 Task: Create a due date automation trigger when advanced on, 2 hours before a card is due add content with a description starting with resumeat 11:00 AM.
Action: Mouse moved to (1115, 86)
Screenshot: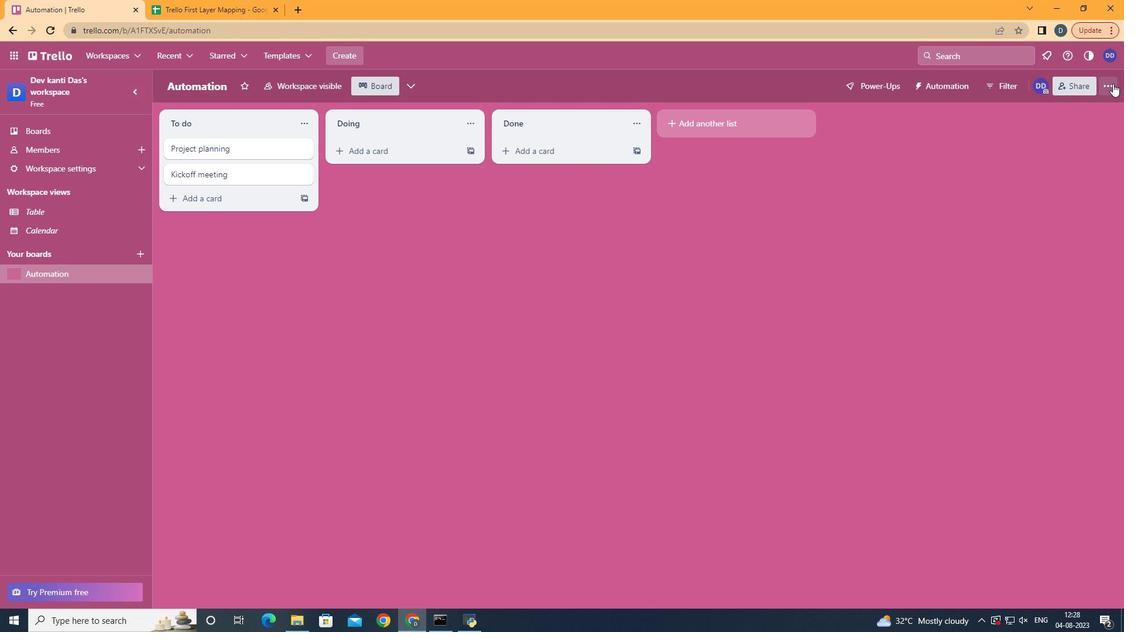 
Action: Mouse pressed left at (1115, 86)
Screenshot: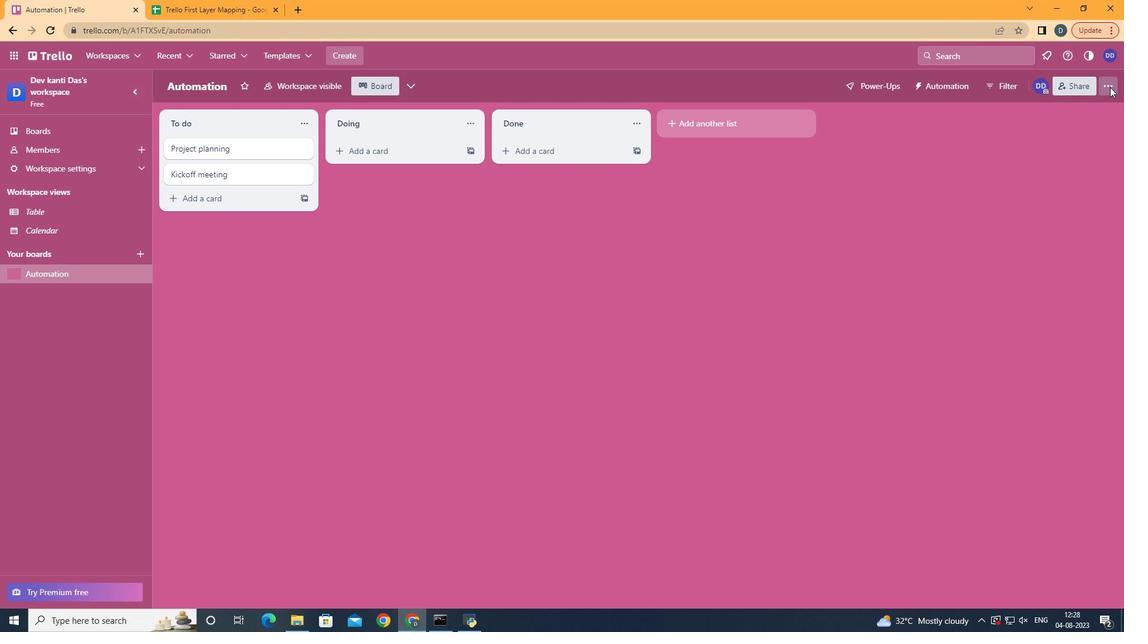 
Action: Mouse moved to (1005, 250)
Screenshot: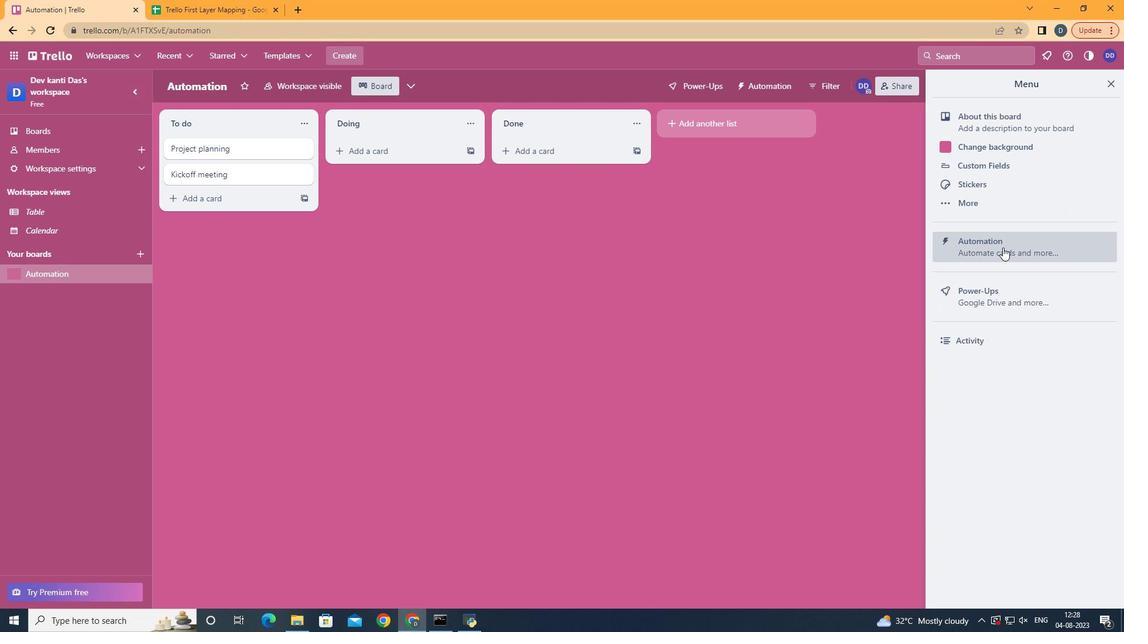 
Action: Mouse pressed left at (1005, 250)
Screenshot: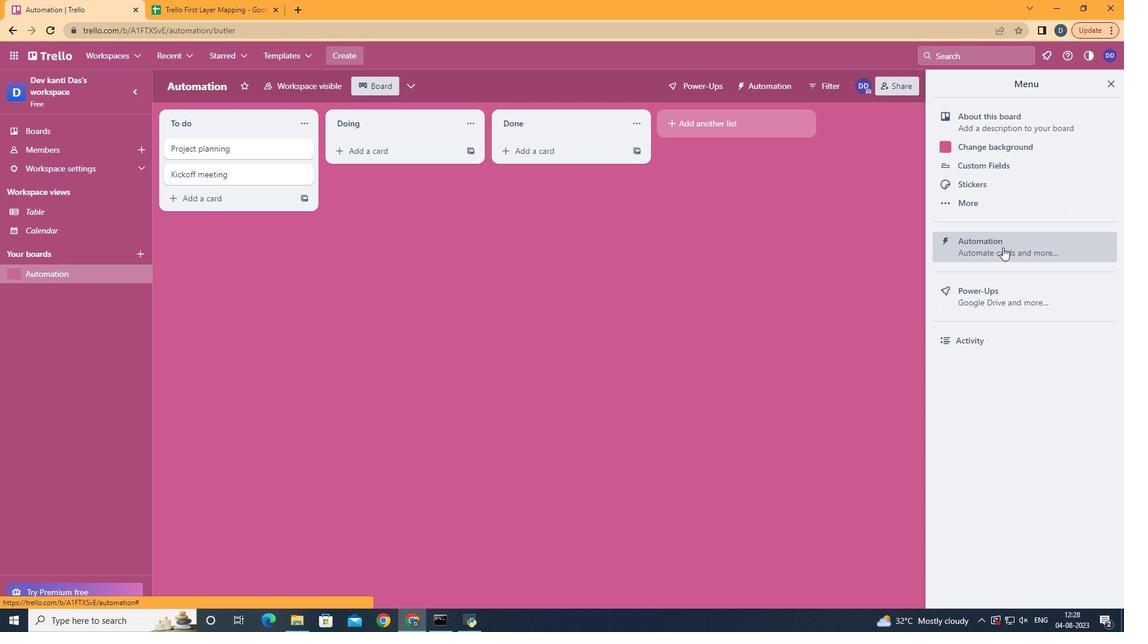 
Action: Mouse moved to (209, 234)
Screenshot: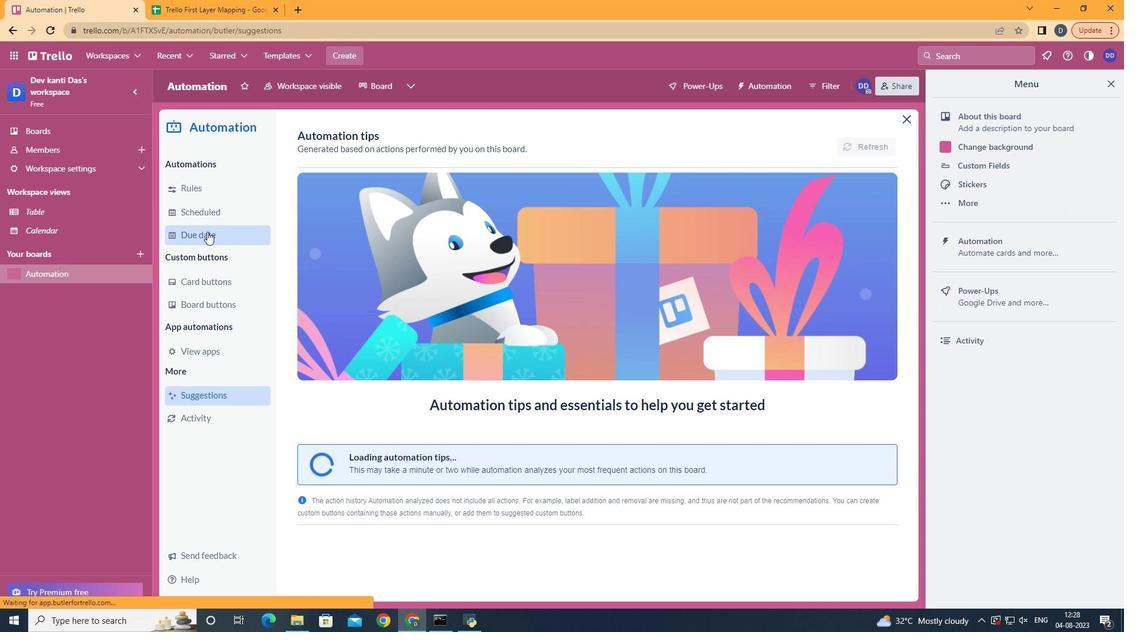 
Action: Mouse pressed left at (209, 234)
Screenshot: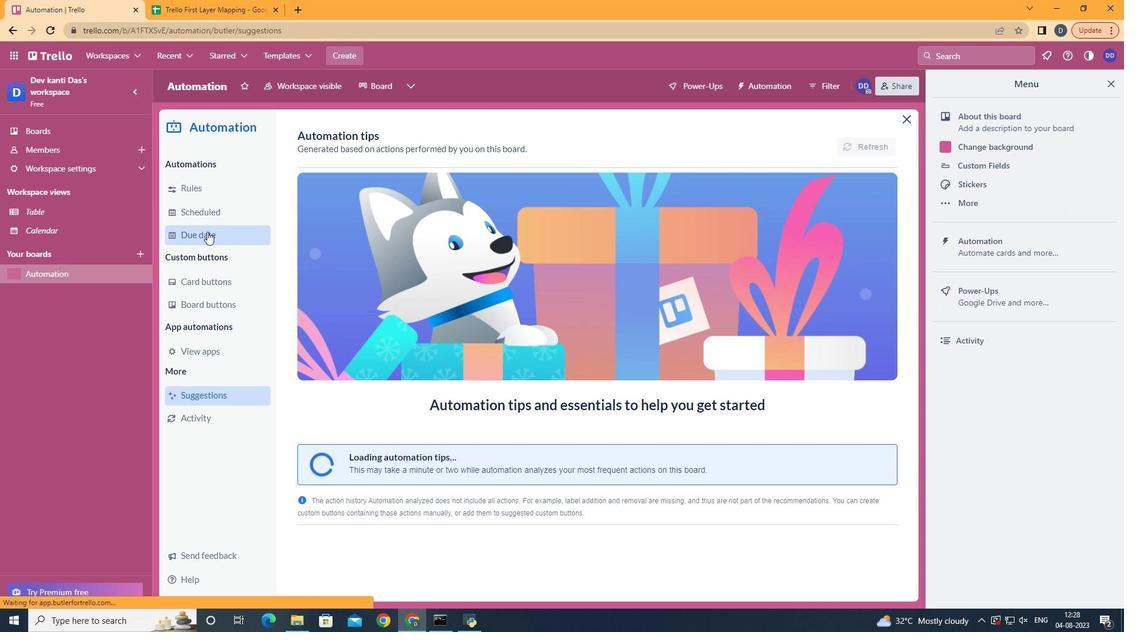 
Action: Mouse moved to (847, 141)
Screenshot: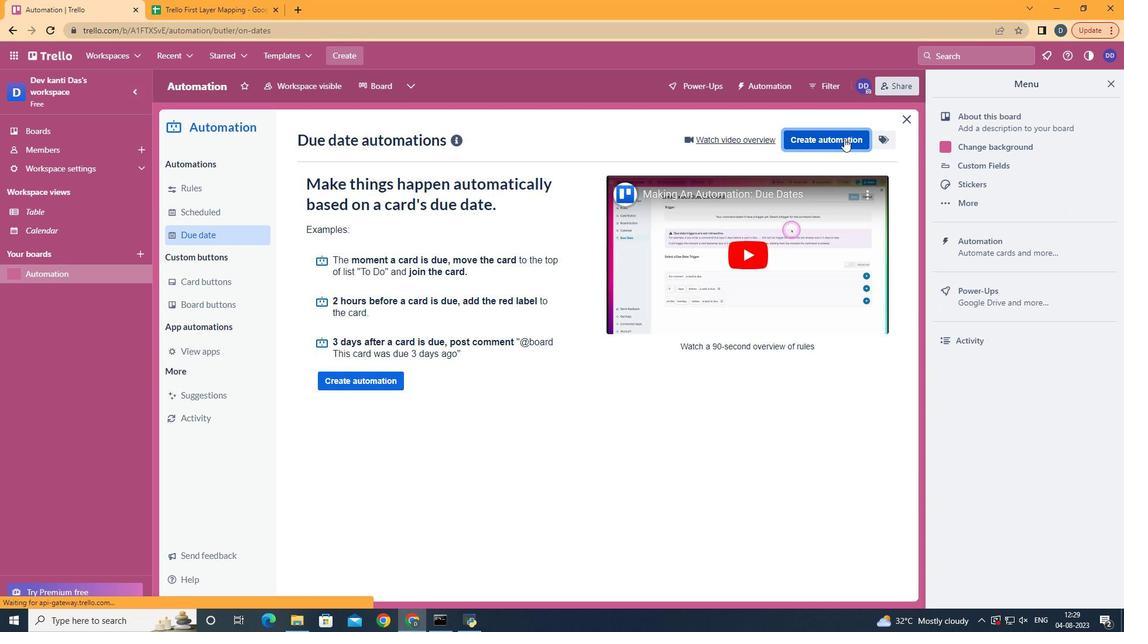 
Action: Mouse pressed left at (847, 141)
Screenshot: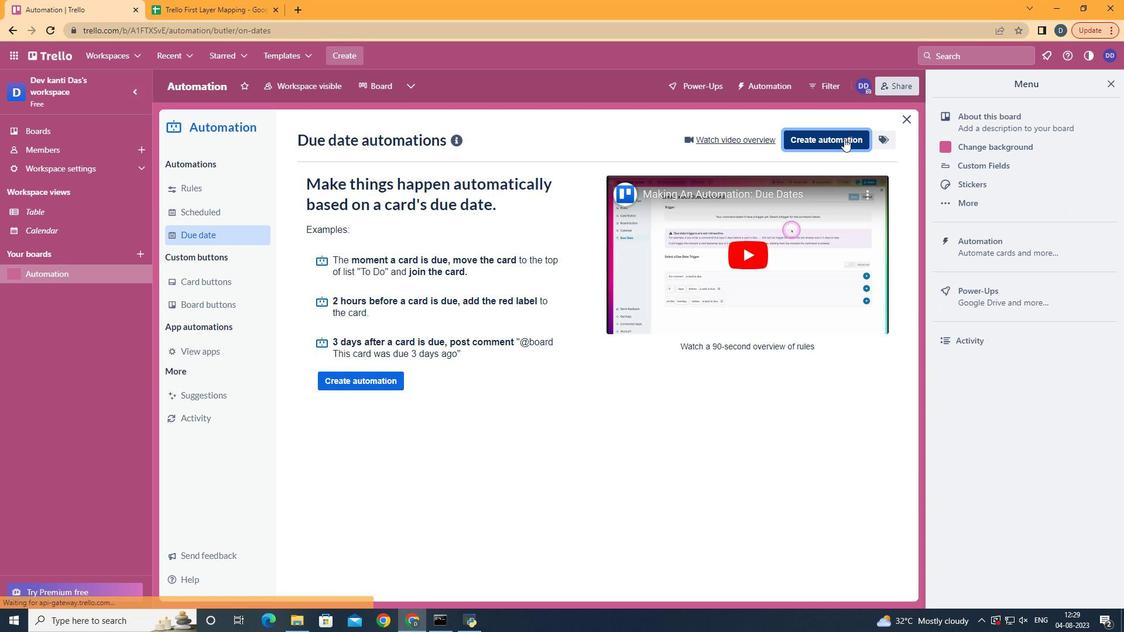 
Action: Mouse moved to (632, 250)
Screenshot: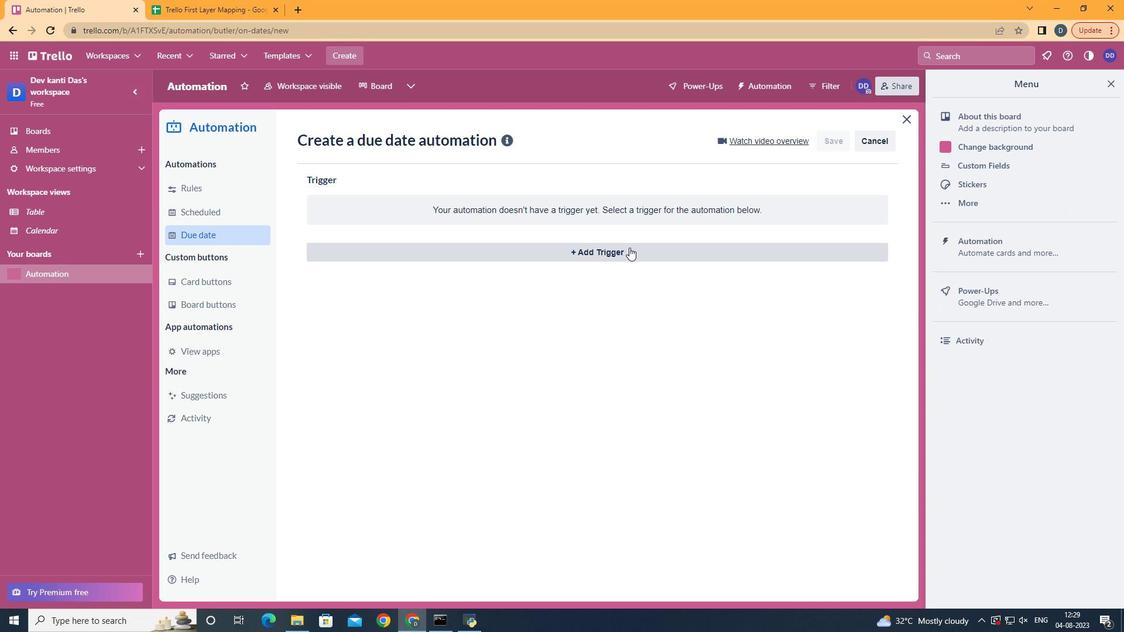 
Action: Mouse pressed left at (632, 250)
Screenshot: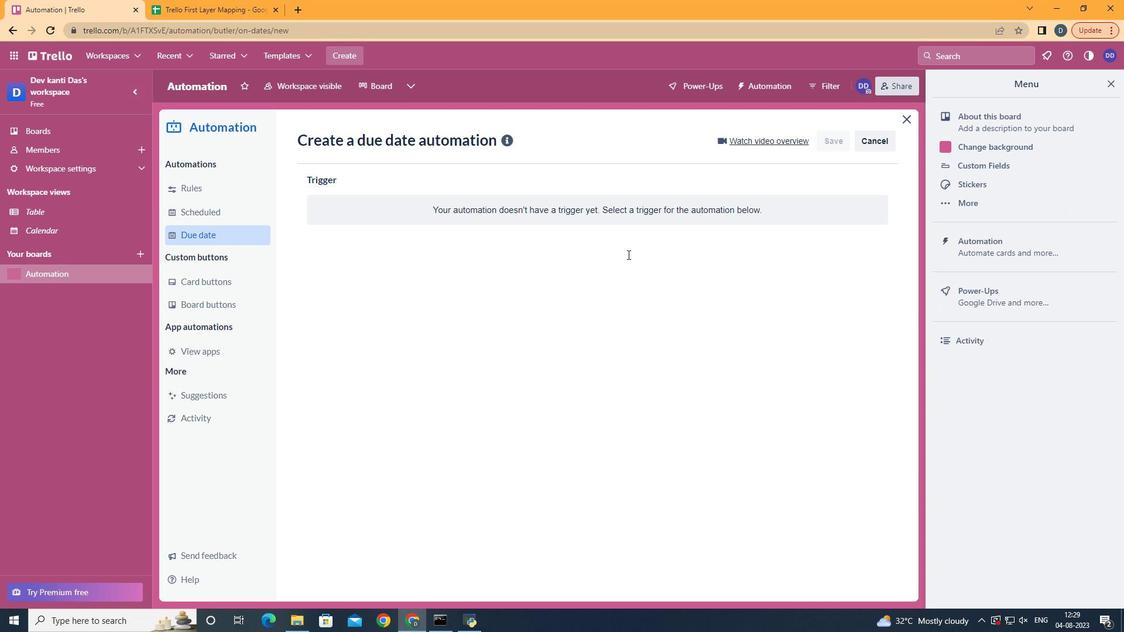 
Action: Mouse moved to (373, 496)
Screenshot: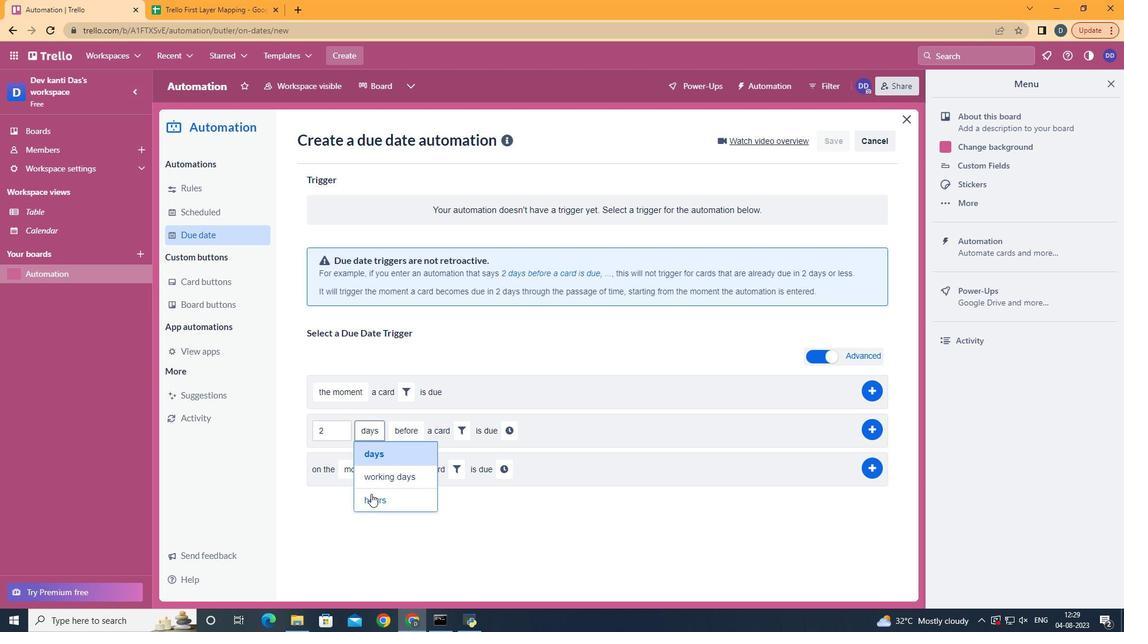 
Action: Mouse pressed left at (373, 496)
Screenshot: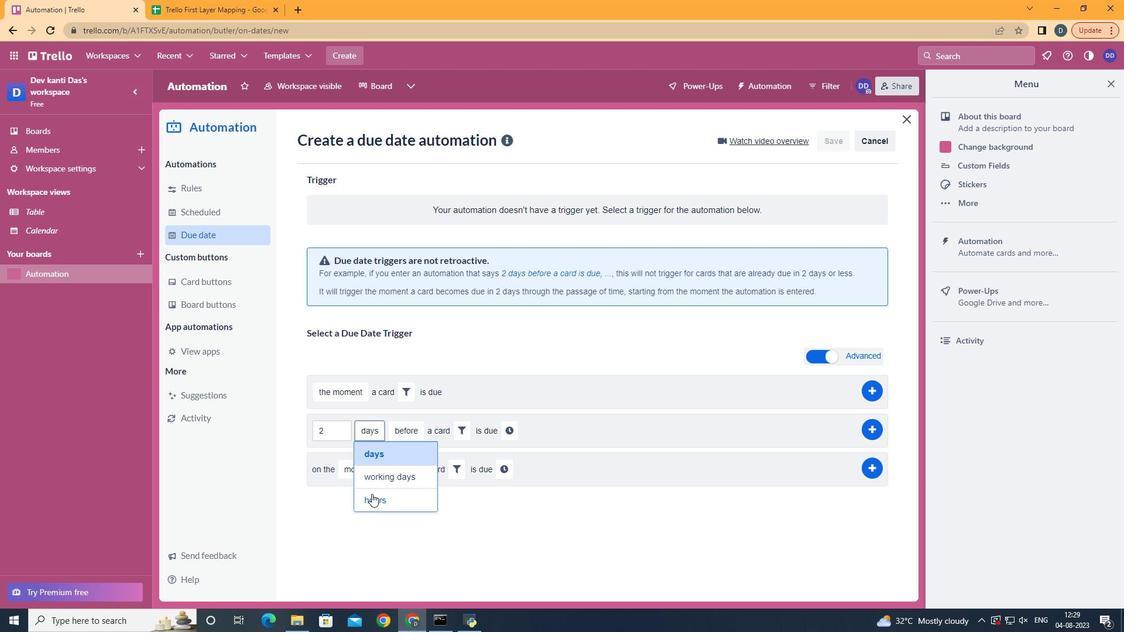 
Action: Mouse moved to (413, 458)
Screenshot: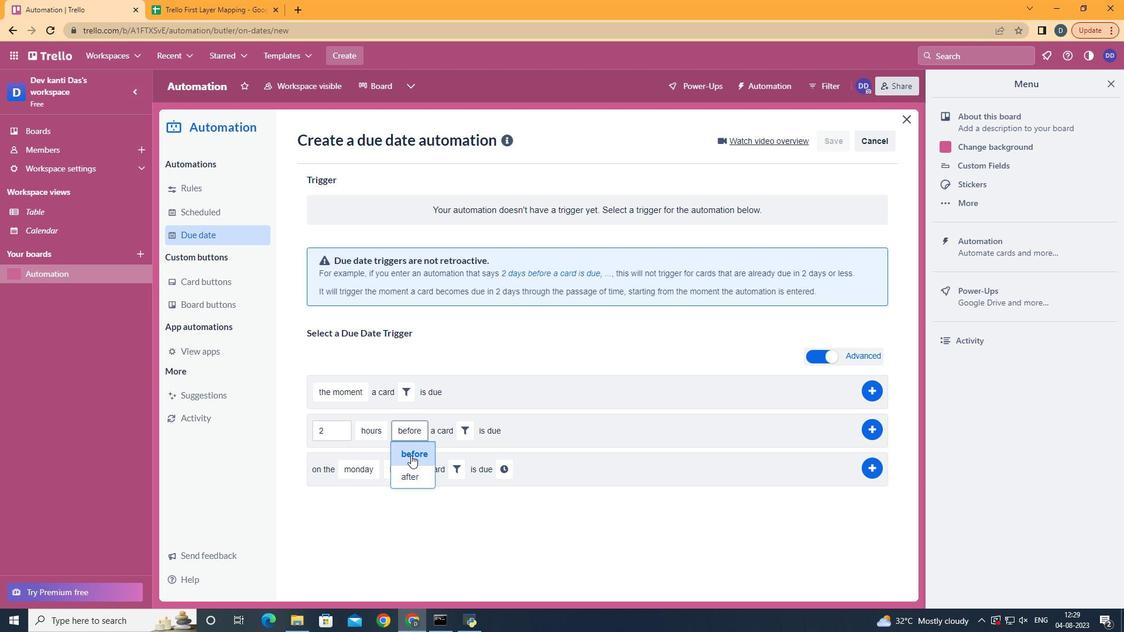 
Action: Mouse pressed left at (413, 458)
Screenshot: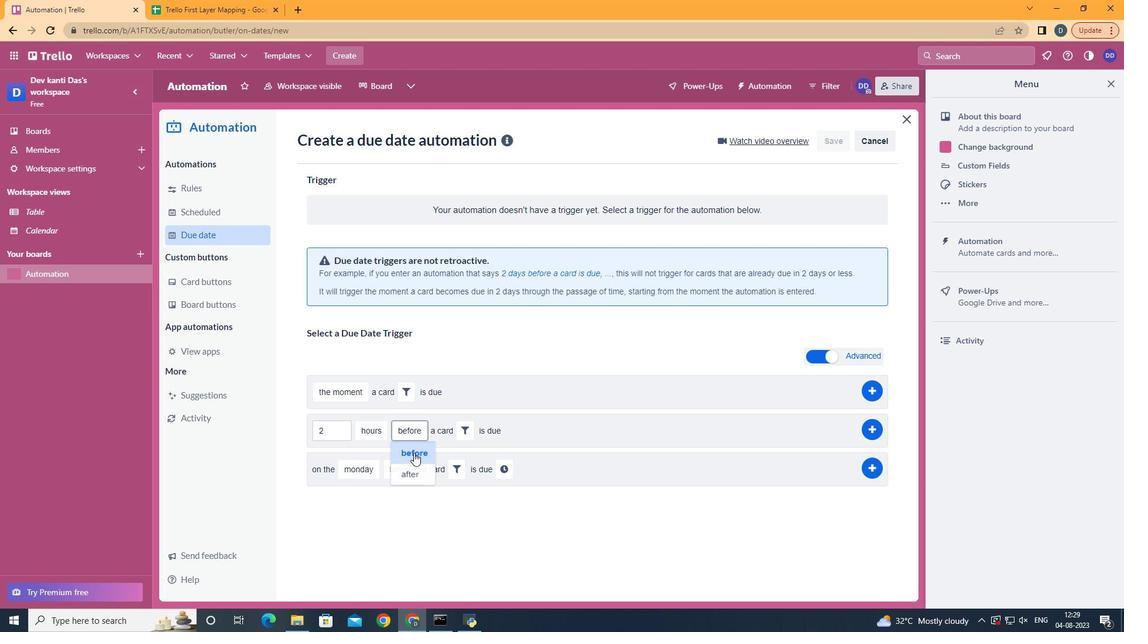 
Action: Mouse moved to (466, 431)
Screenshot: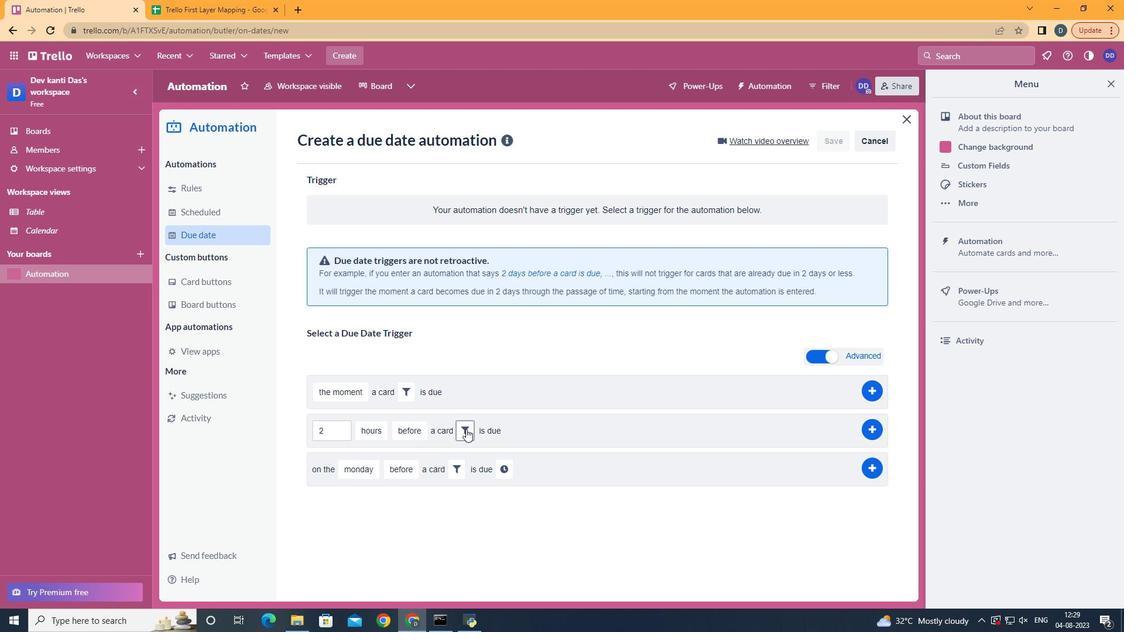 
Action: Mouse pressed left at (466, 431)
Screenshot: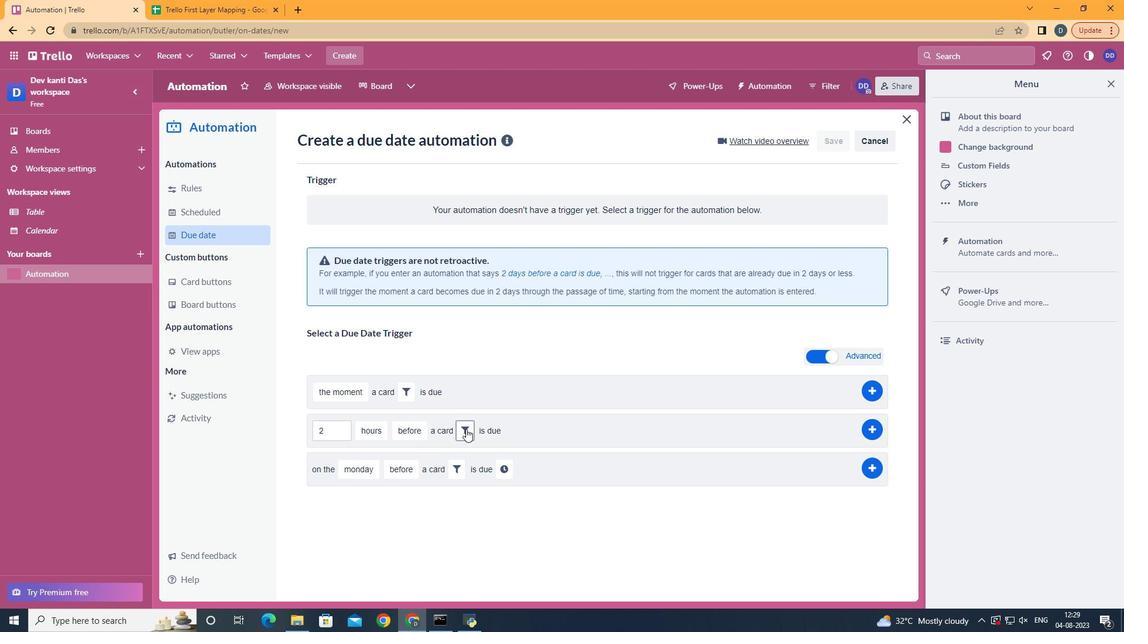 
Action: Mouse moved to (625, 471)
Screenshot: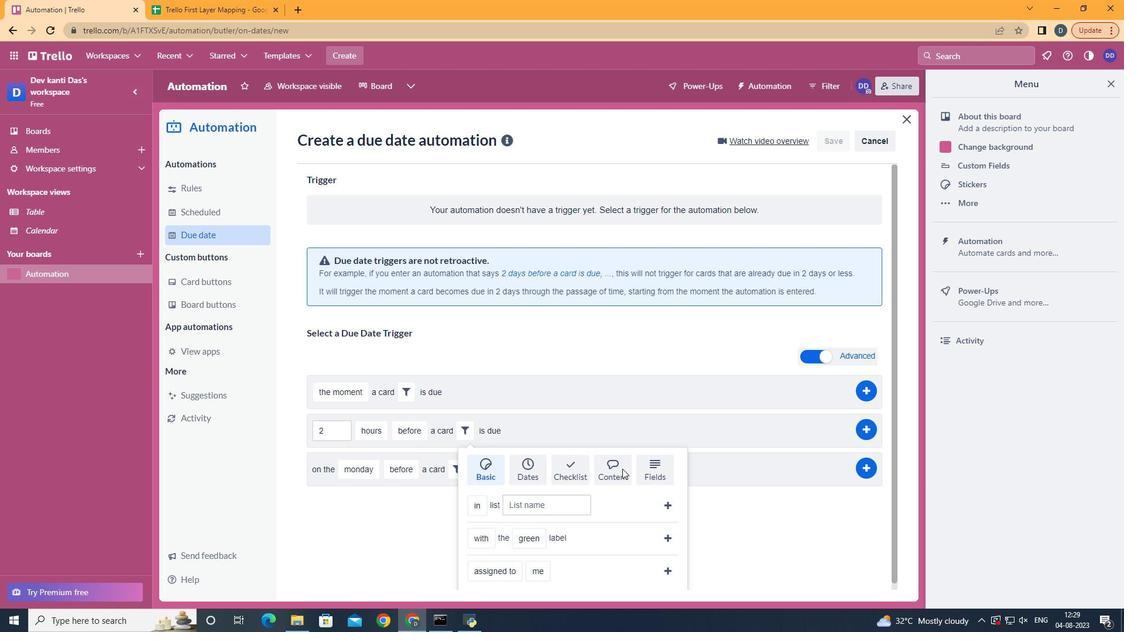 
Action: Mouse pressed left at (625, 471)
Screenshot: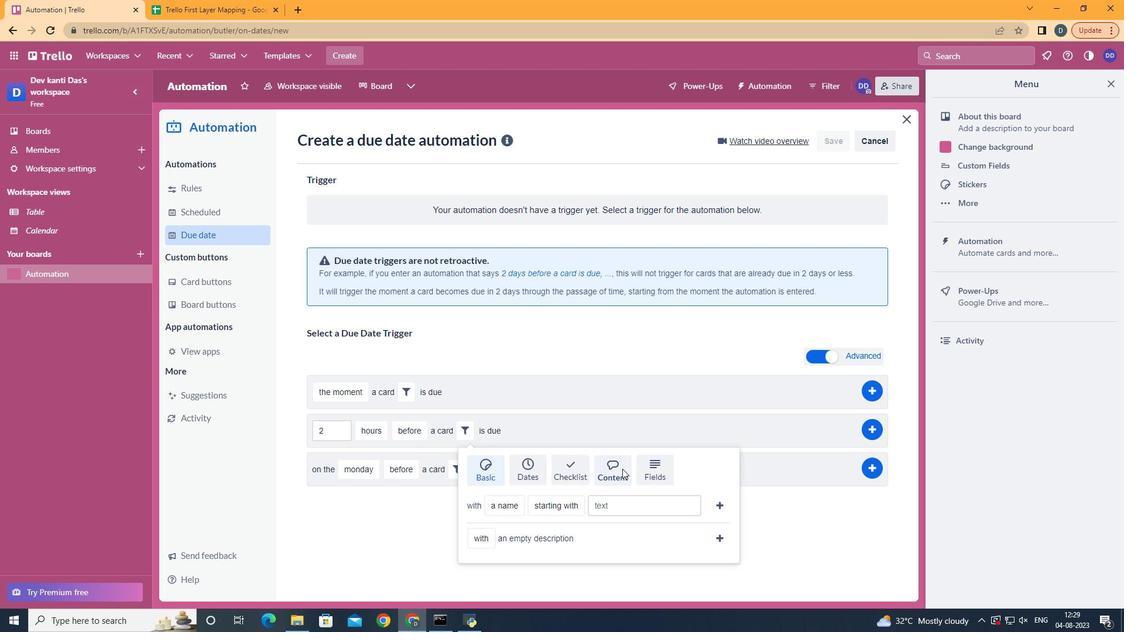 
Action: Mouse moved to (517, 554)
Screenshot: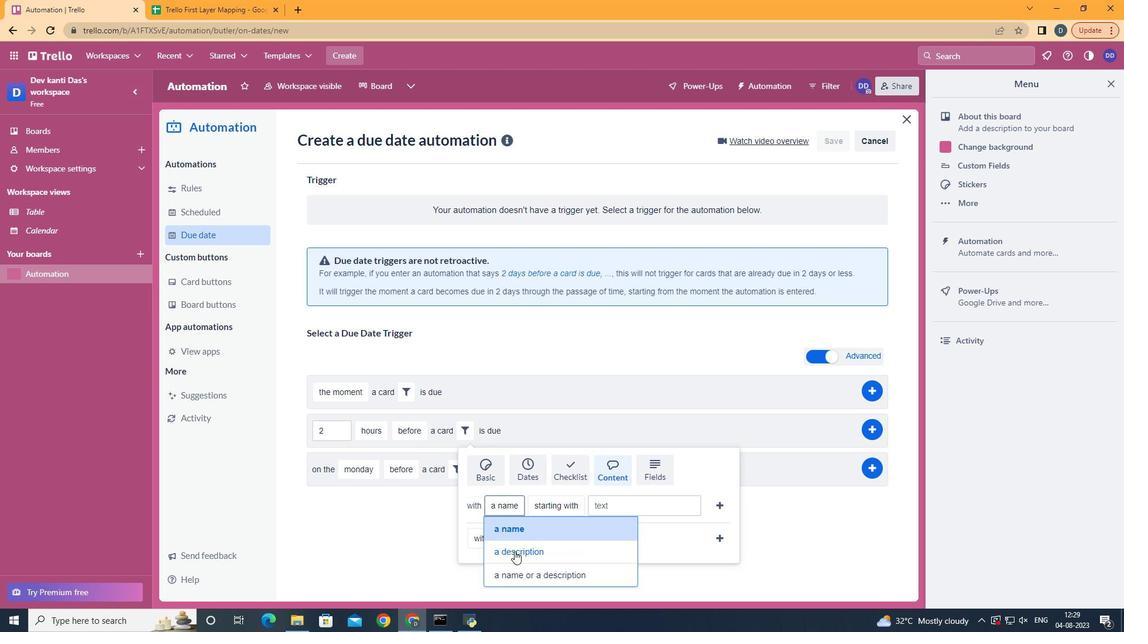 
Action: Mouse pressed left at (517, 554)
Screenshot: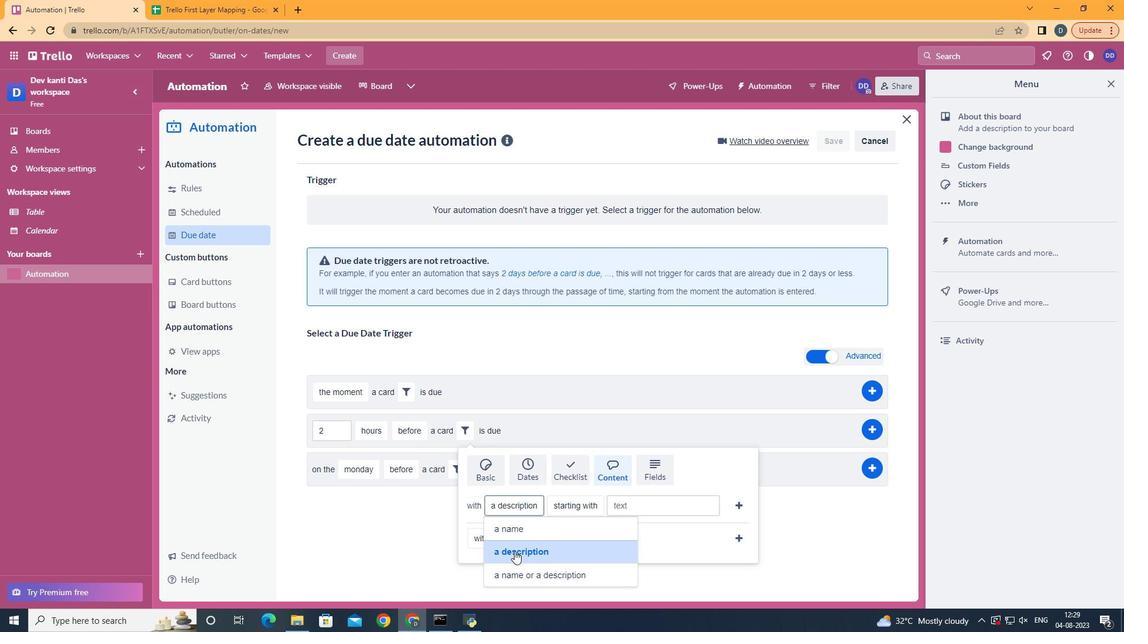 
Action: Mouse moved to (614, 374)
Screenshot: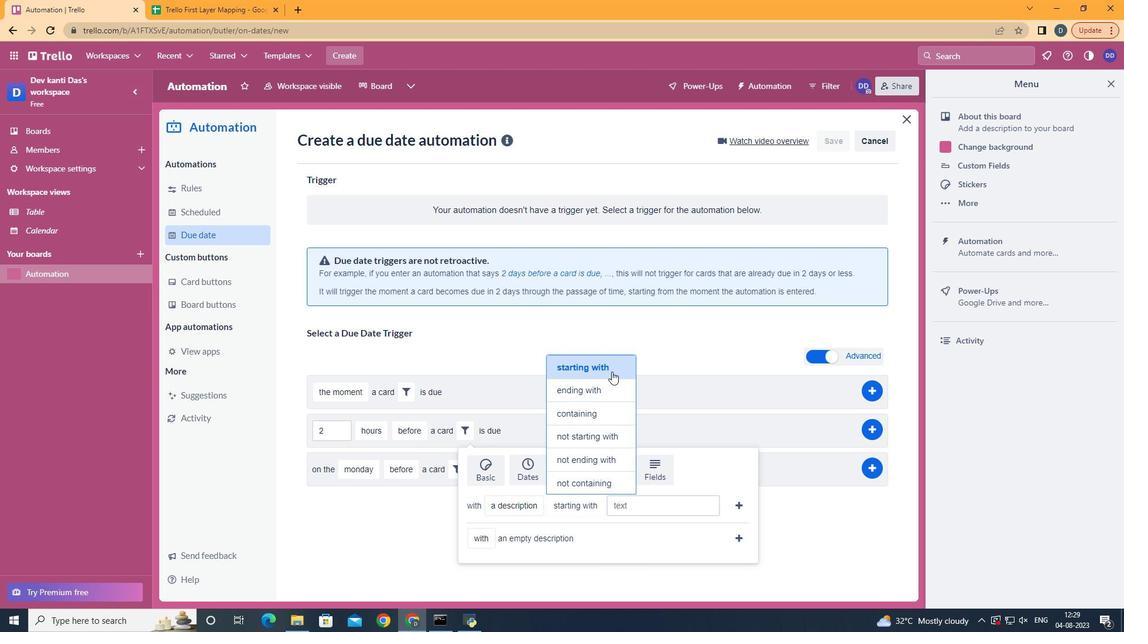 
Action: Mouse pressed left at (614, 374)
Screenshot: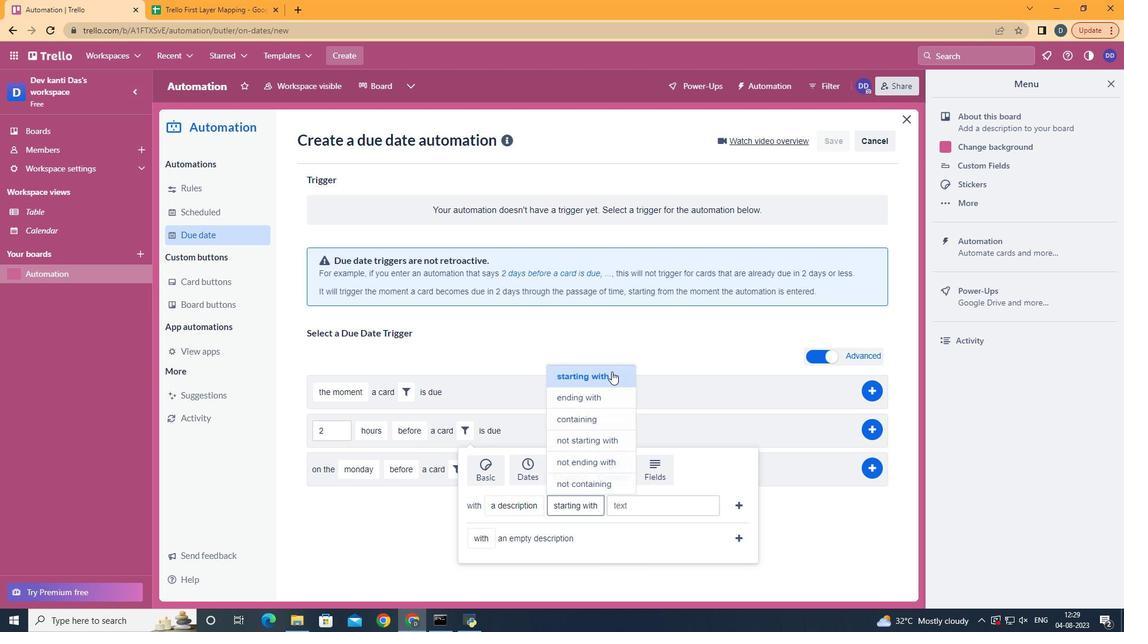 
Action: Mouse moved to (646, 501)
Screenshot: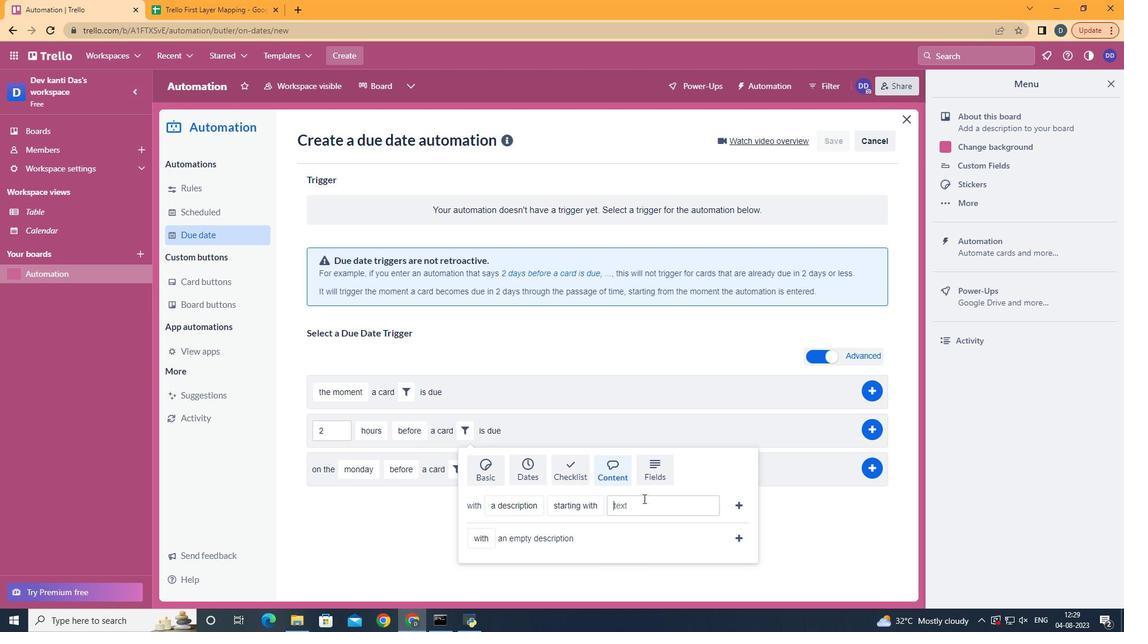 
Action: Mouse pressed left at (646, 501)
Screenshot: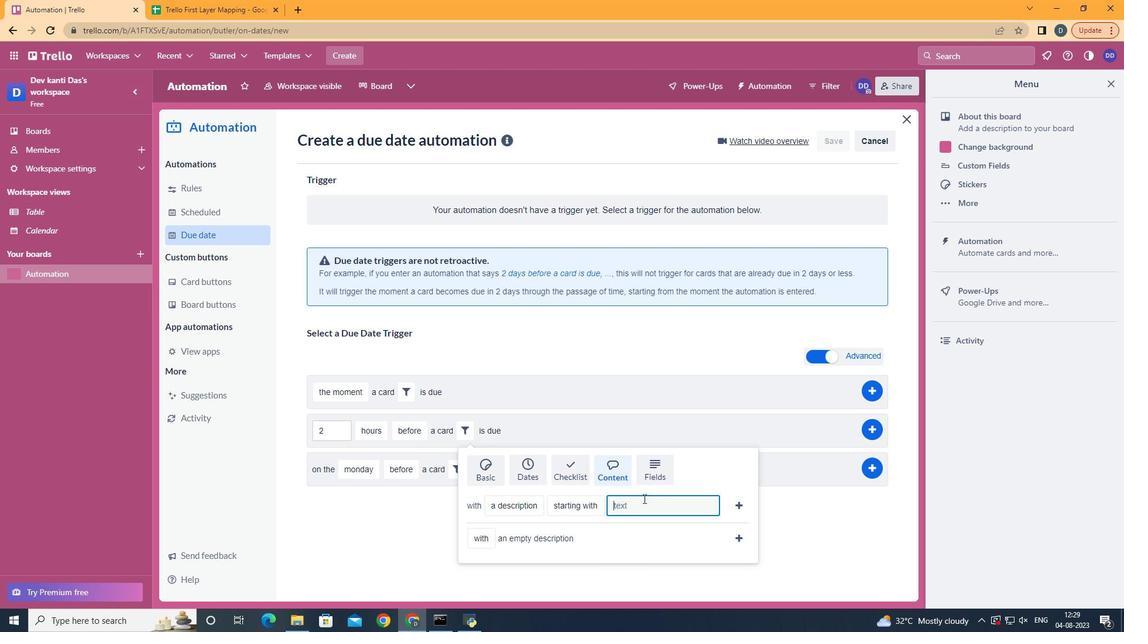 
Action: Key pressed resume
Screenshot: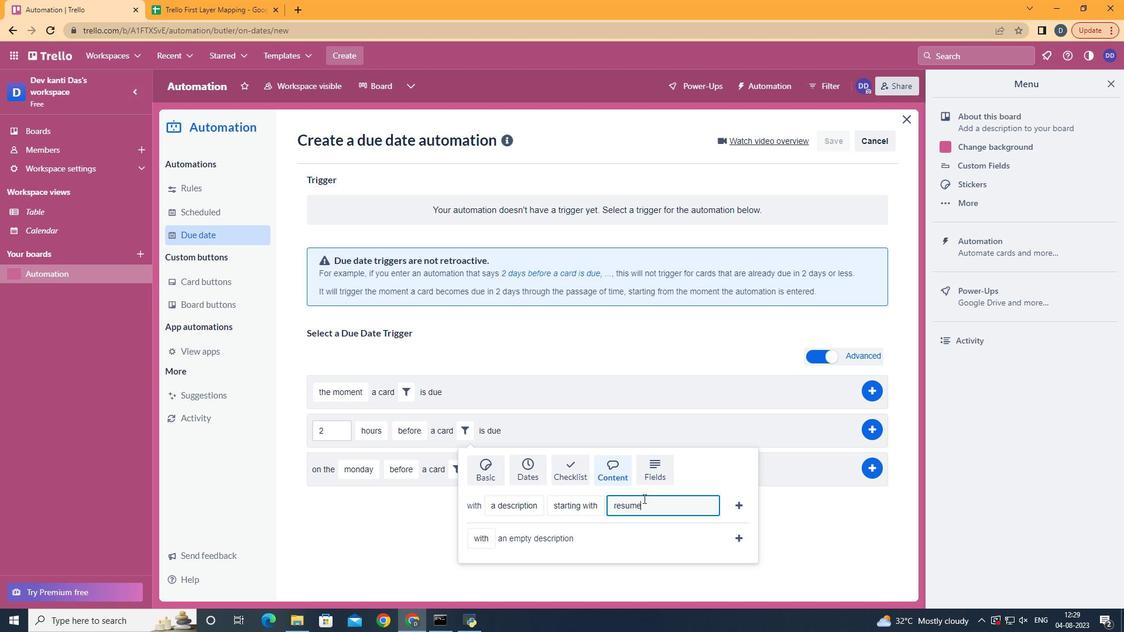 
Action: Mouse moved to (744, 501)
Screenshot: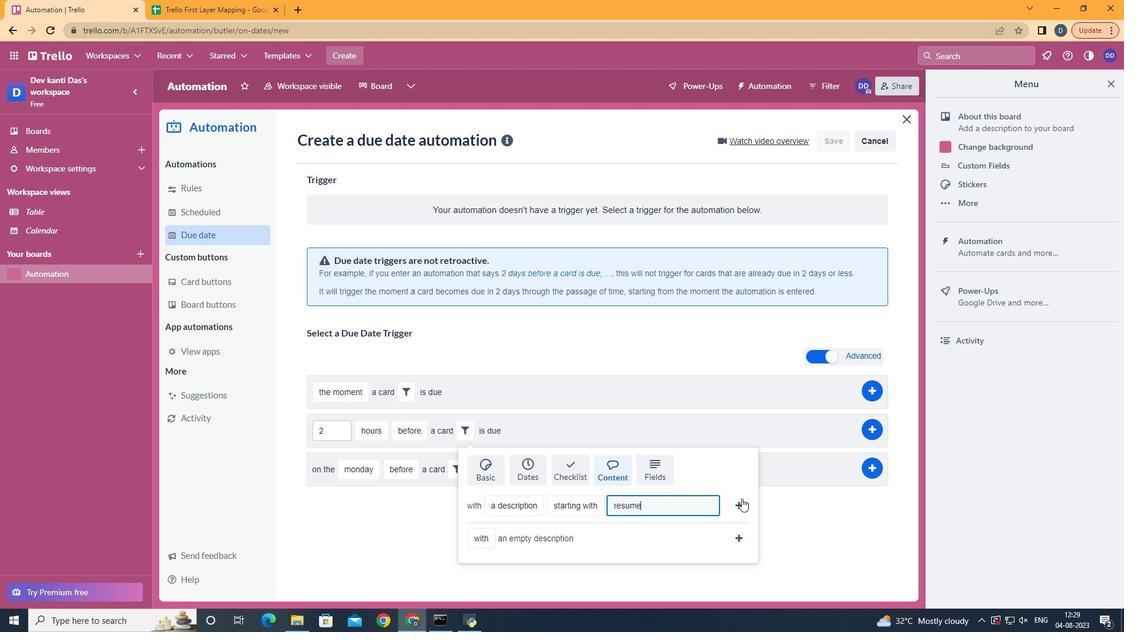 
Action: Mouse pressed left at (744, 501)
Screenshot: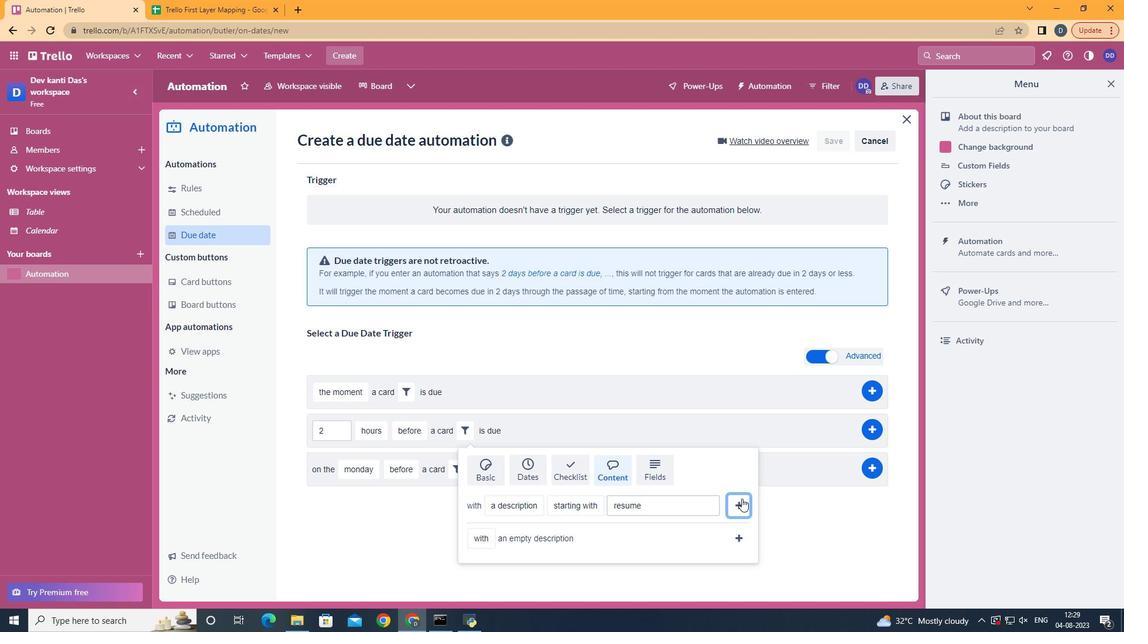 
Action: Mouse moved to (879, 436)
Screenshot: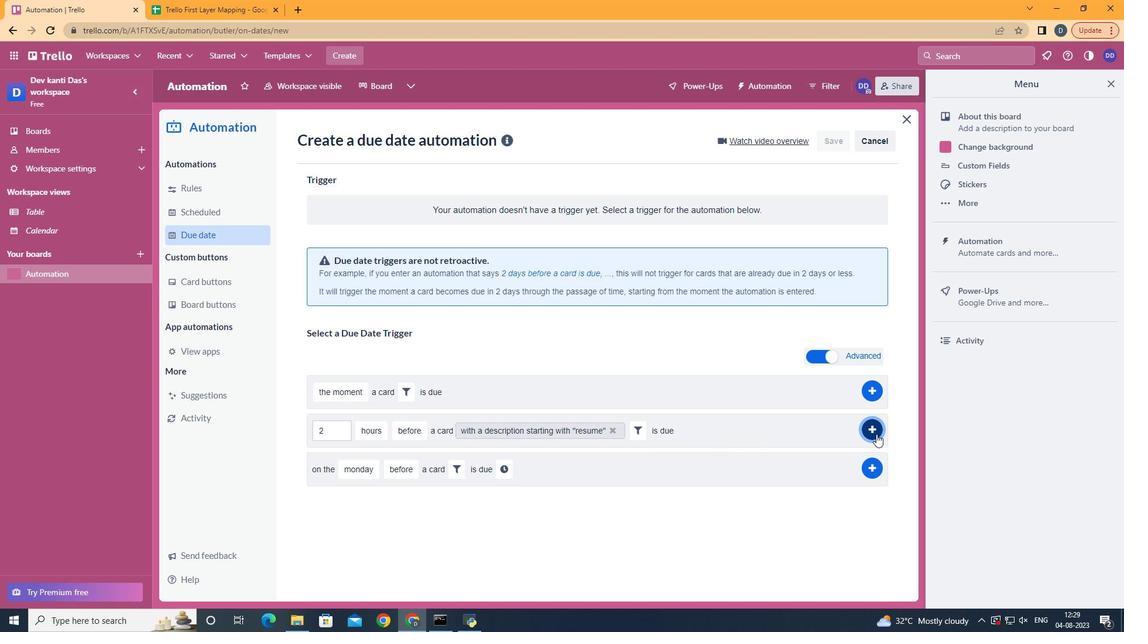 
Action: Mouse pressed left at (879, 436)
Screenshot: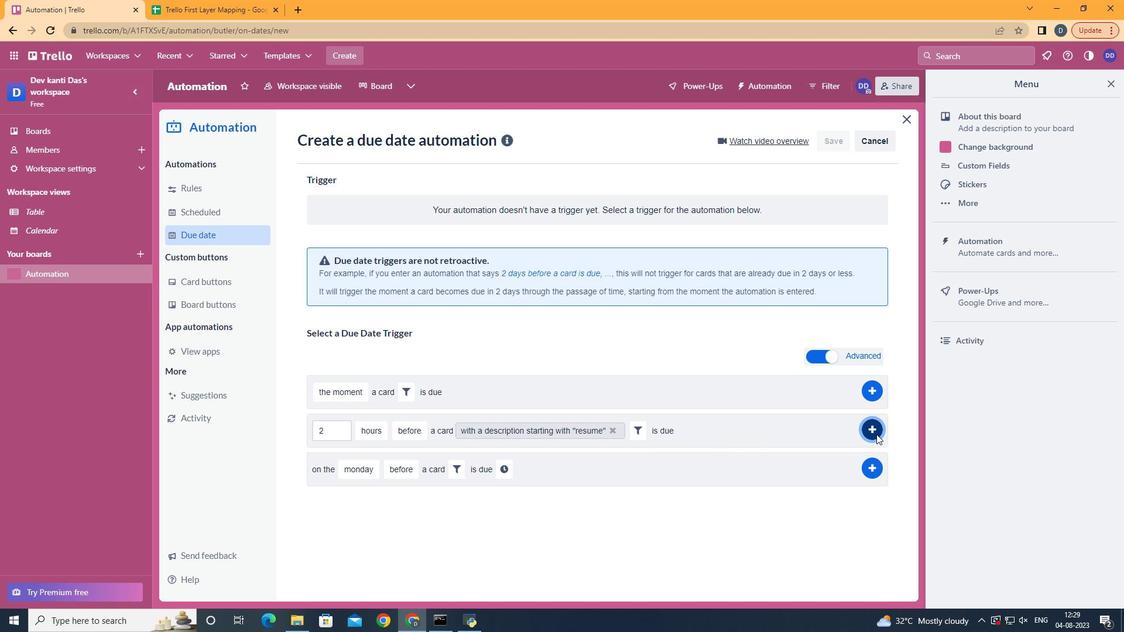 
Action: Mouse moved to (578, 278)
Screenshot: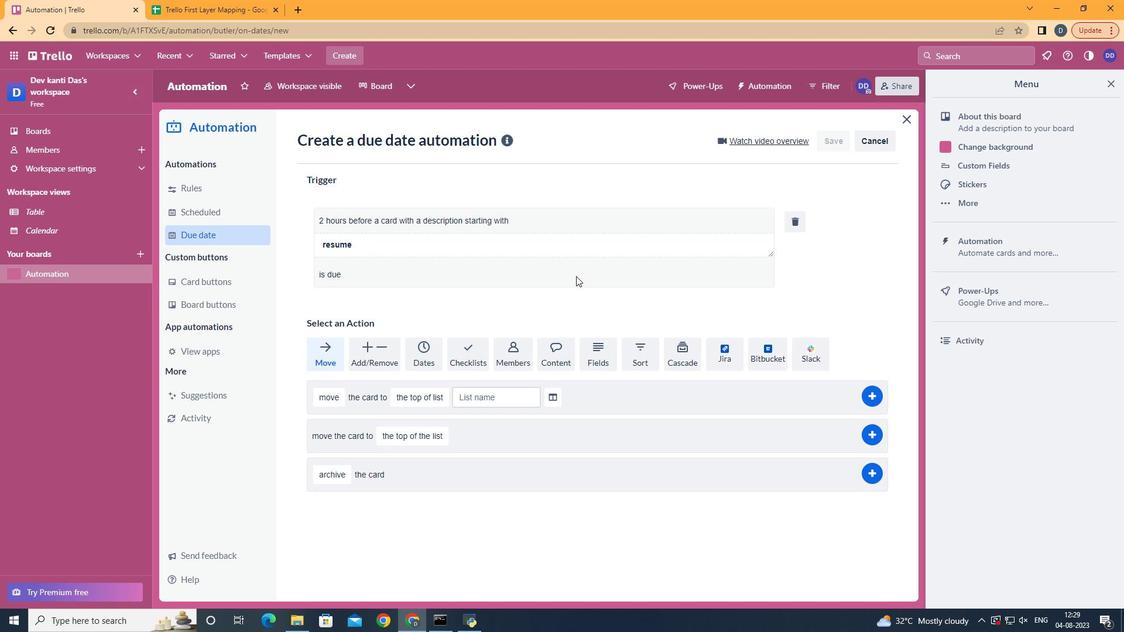 
